 Task: Create a rule from the Recommended list, Task Added to this Project -> add SubTasks in the project AgileBoost with SubTasks Gather and Analyse Requirements , Design and Implement Solution , System Test and UAT , Release to Production / Go Live
Action: Mouse moved to (80, 289)
Screenshot: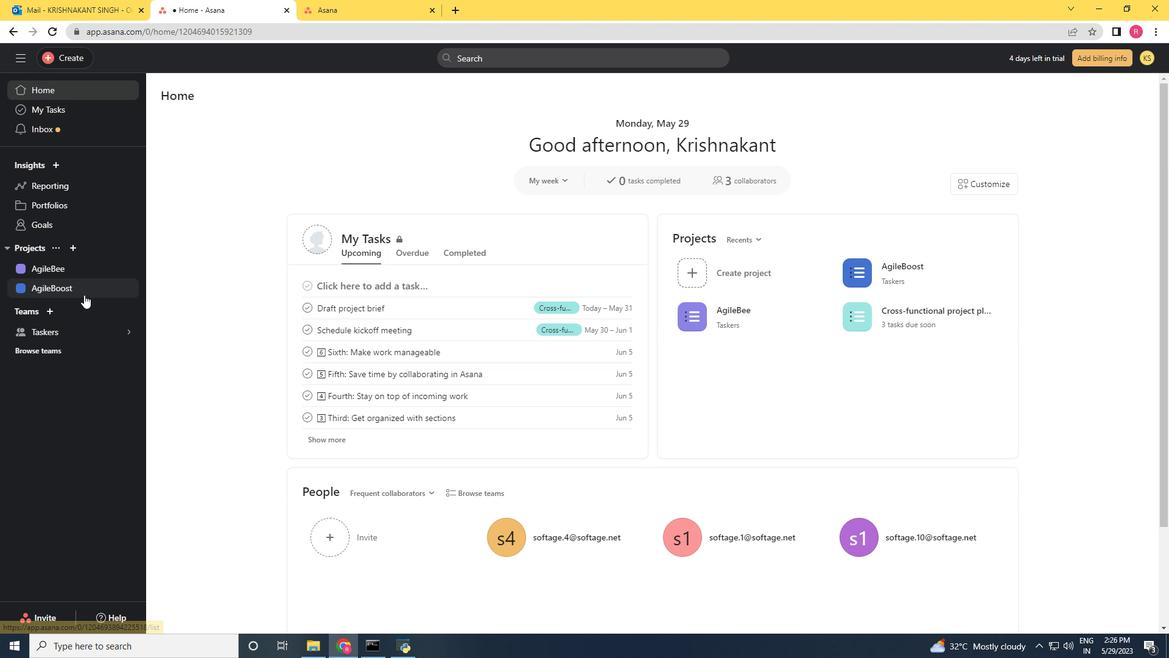 
Action: Mouse pressed left at (80, 289)
Screenshot: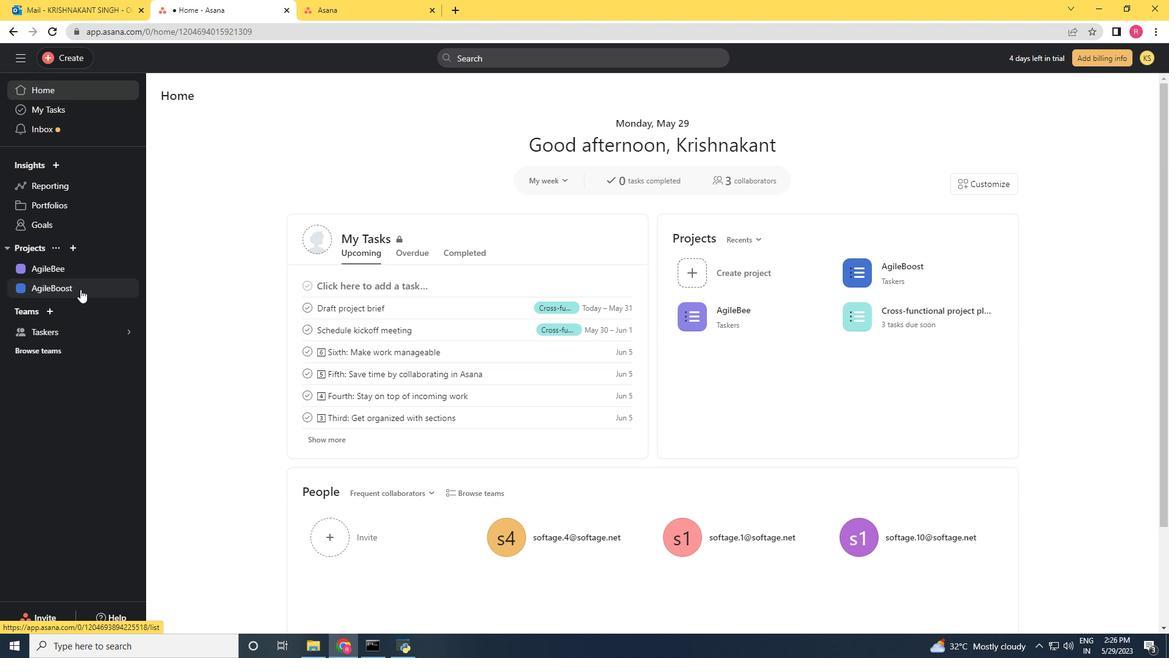 
Action: Mouse moved to (1124, 98)
Screenshot: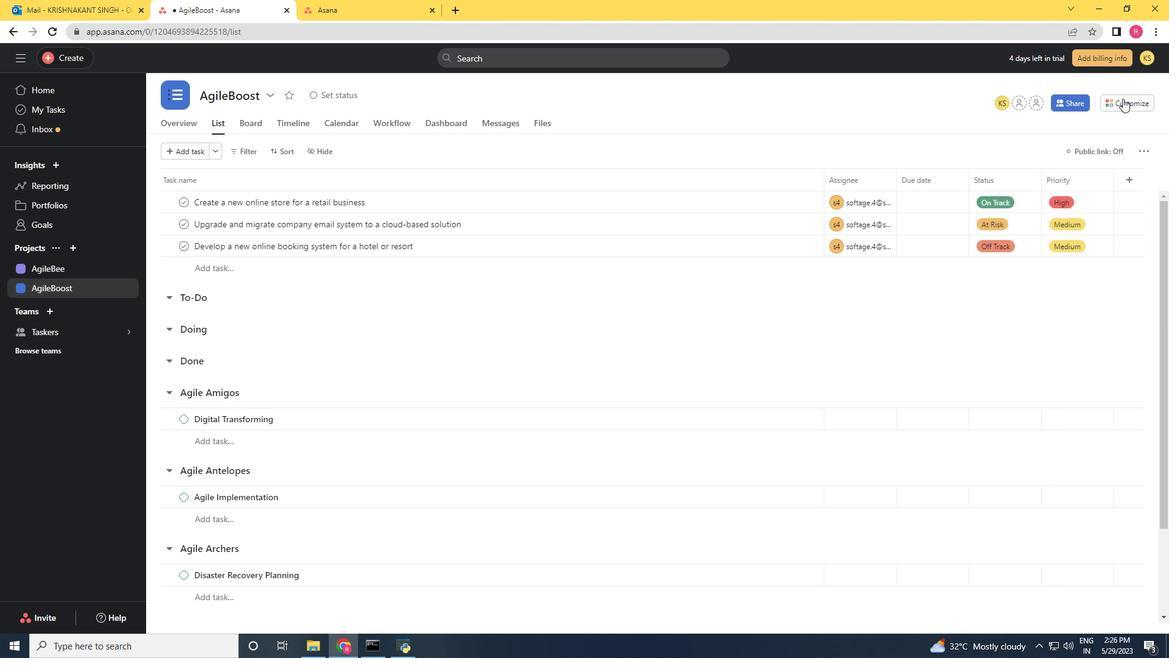 
Action: Mouse pressed left at (1124, 98)
Screenshot: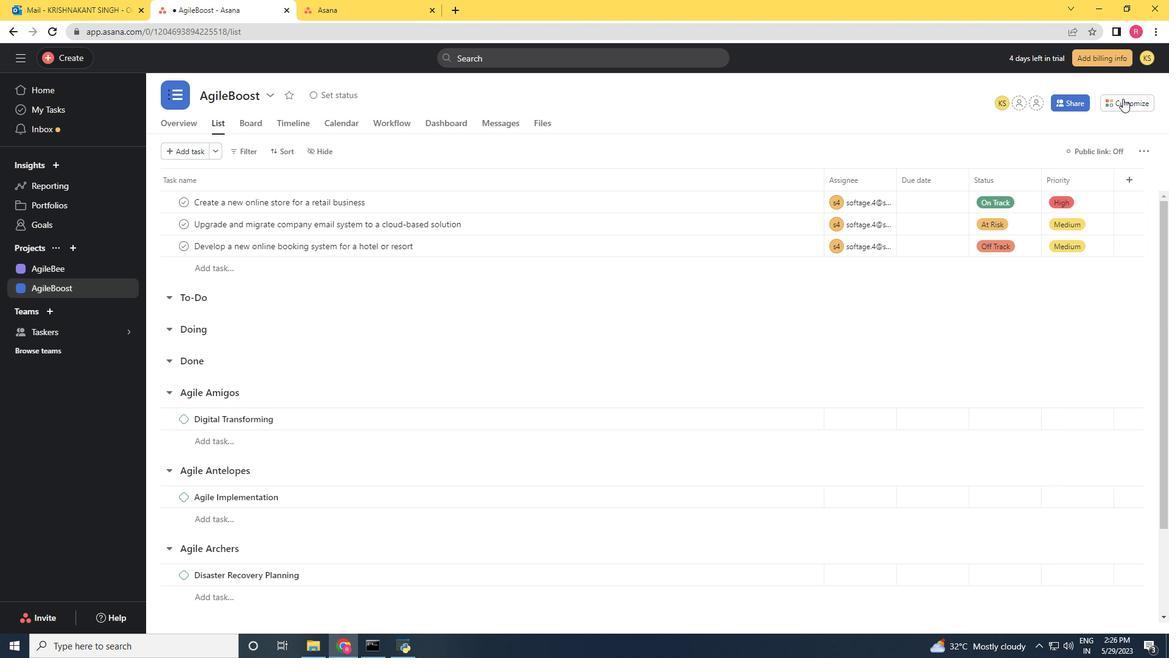 
Action: Mouse moved to (922, 264)
Screenshot: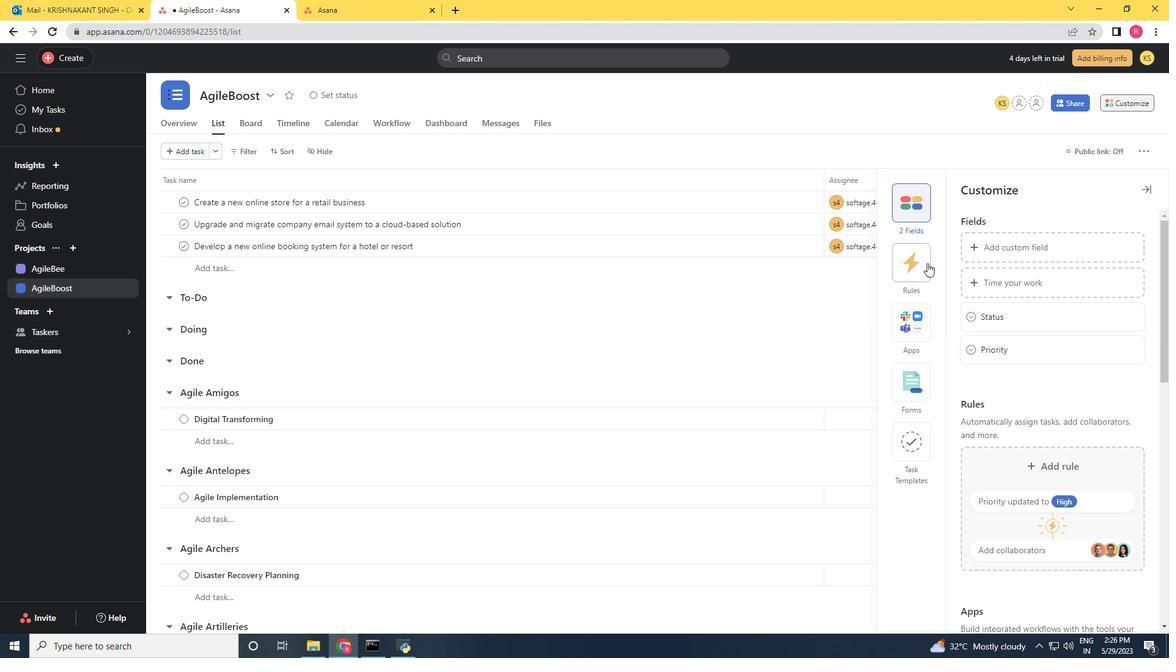 
Action: Mouse pressed left at (922, 264)
Screenshot: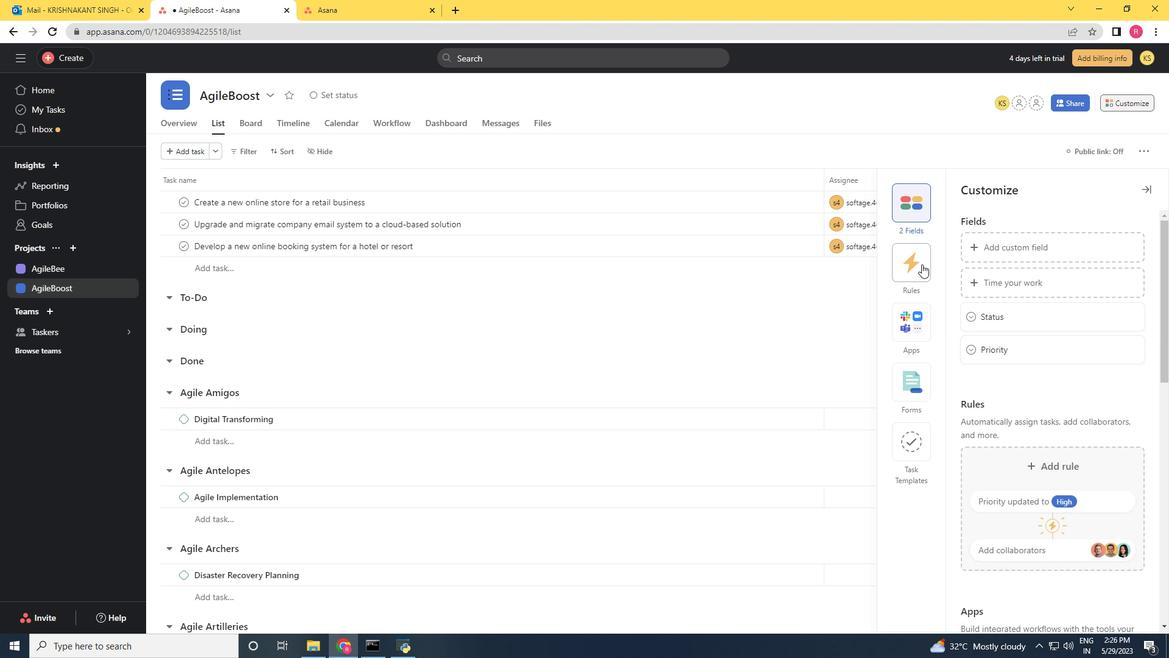 
Action: Mouse moved to (1024, 272)
Screenshot: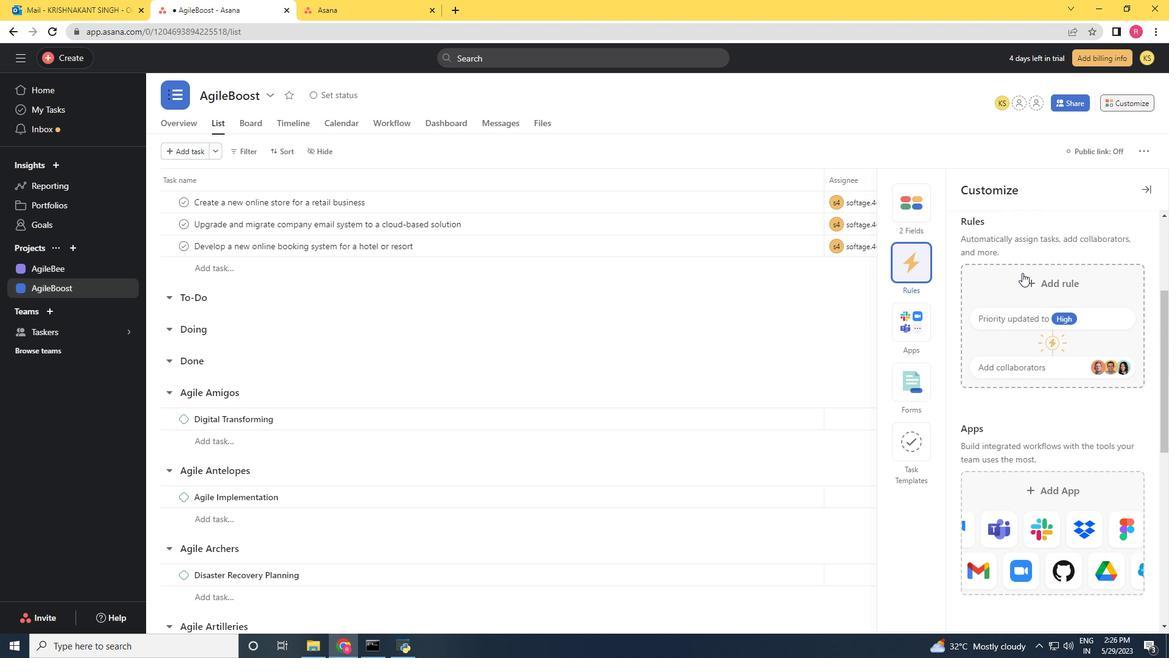 
Action: Mouse pressed left at (1024, 272)
Screenshot: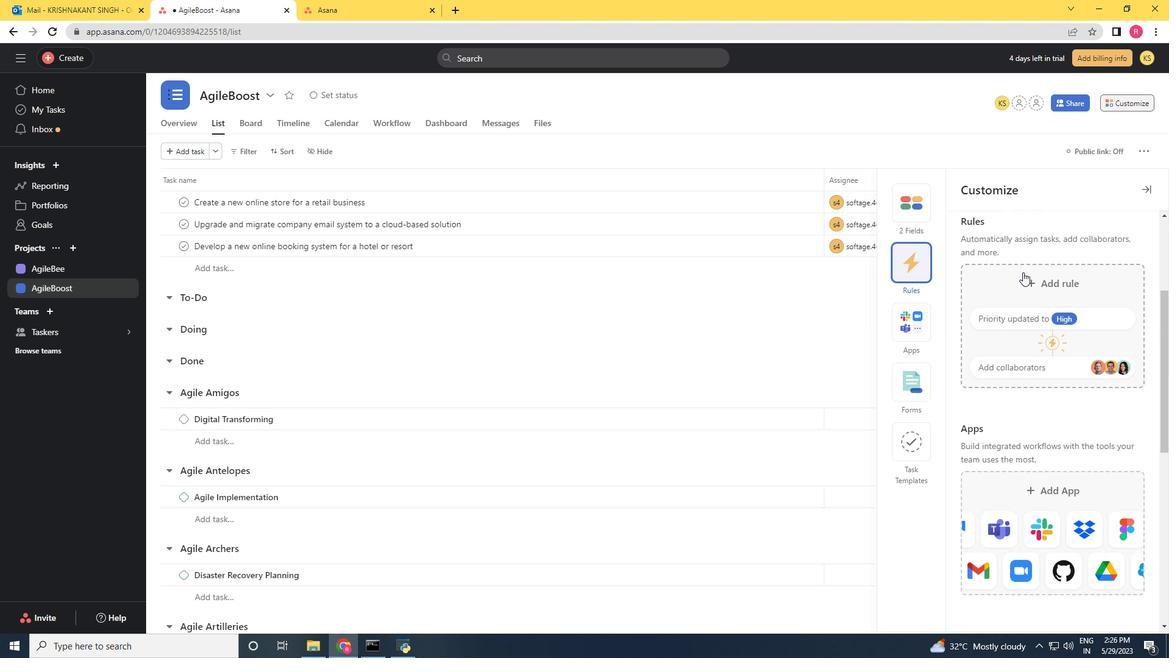 
Action: Mouse moved to (789, 199)
Screenshot: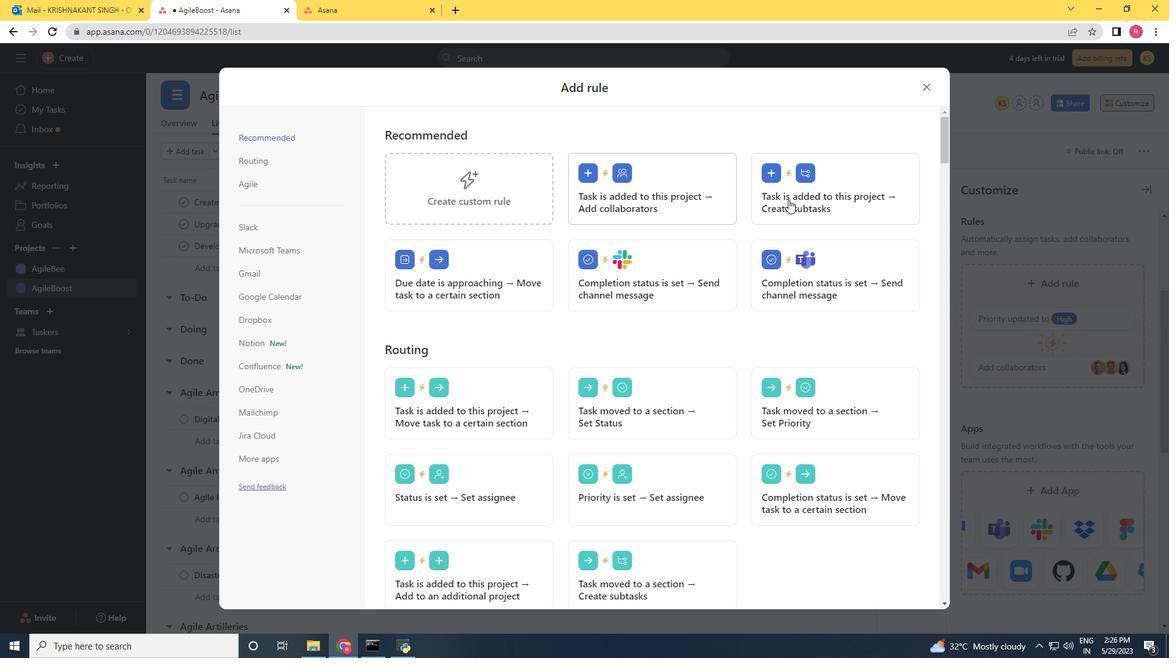 
Action: Mouse pressed left at (789, 199)
Screenshot: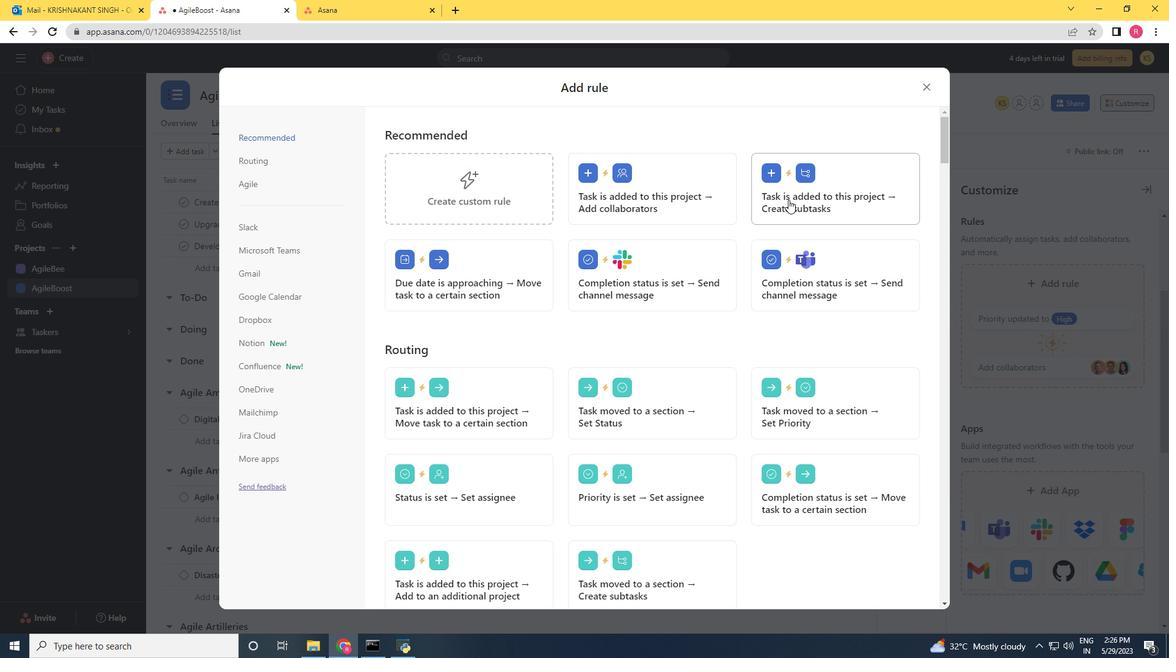 
Action: Key pressed <Key.shift>Gather<Key.space>and<Key.space><Key.shift>An<Key.caps_lock><Key.caps_lock><Key.caps_lock>A<Key.backspace><Key.caps_lock>alyse<Key.space><Key.shift>Requirments<Key.enter>
Screenshot: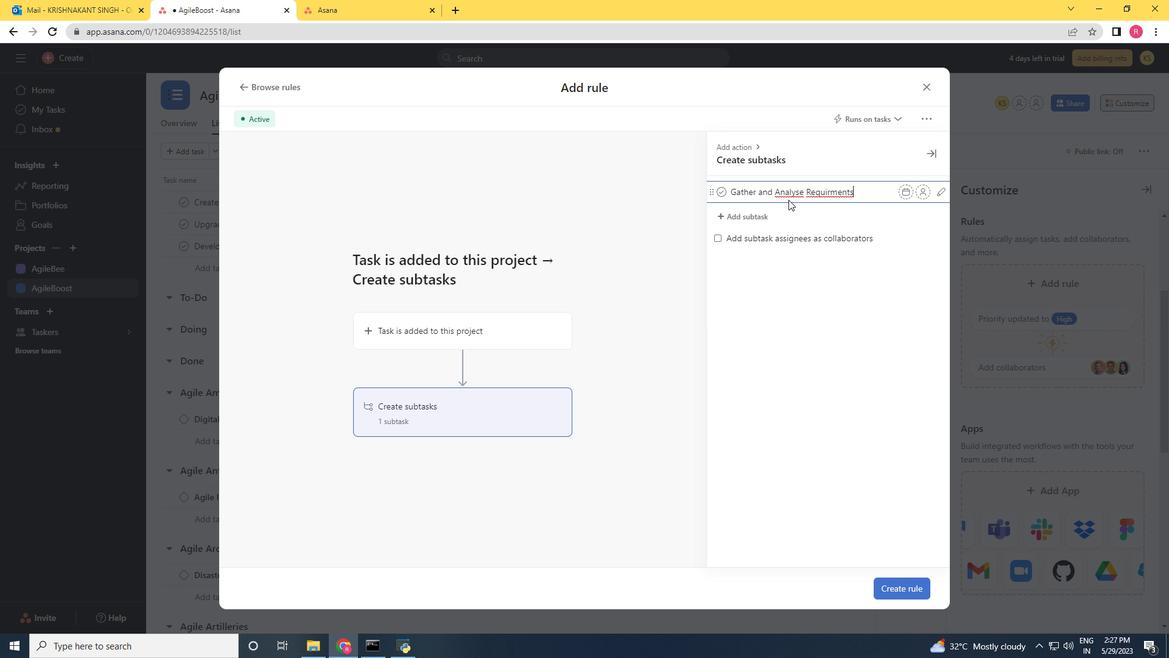 
Action: Mouse moved to (829, 194)
Screenshot: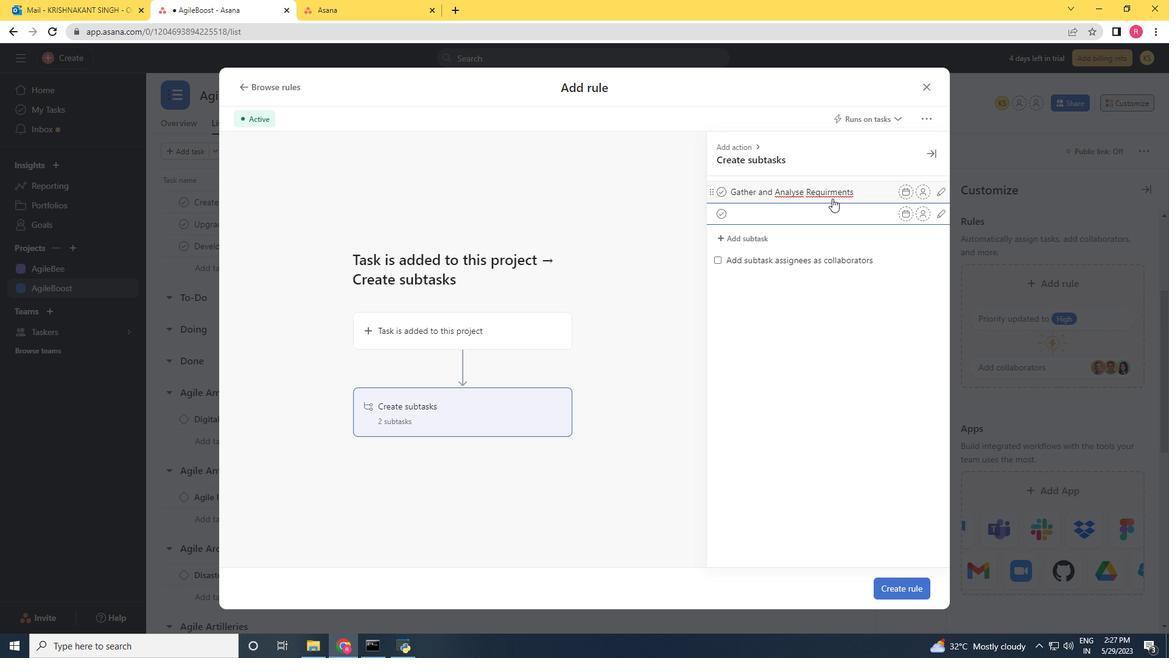 
Action: Mouse pressed left at (829, 194)
Screenshot: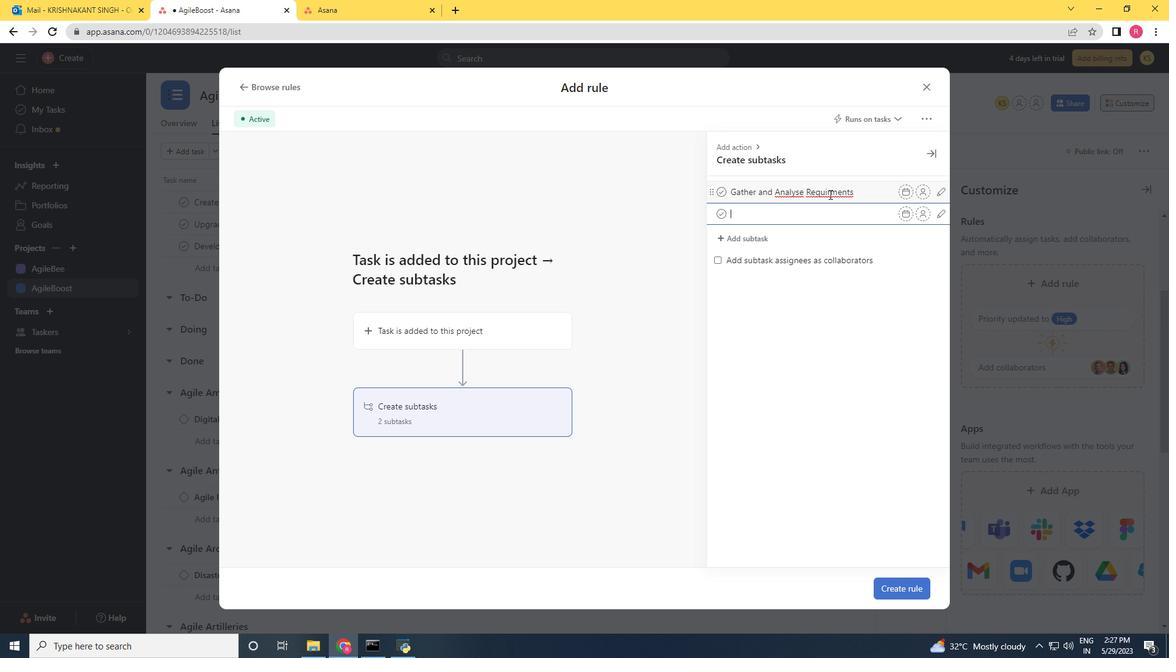 
Action: Mouse moved to (872, 194)
Screenshot: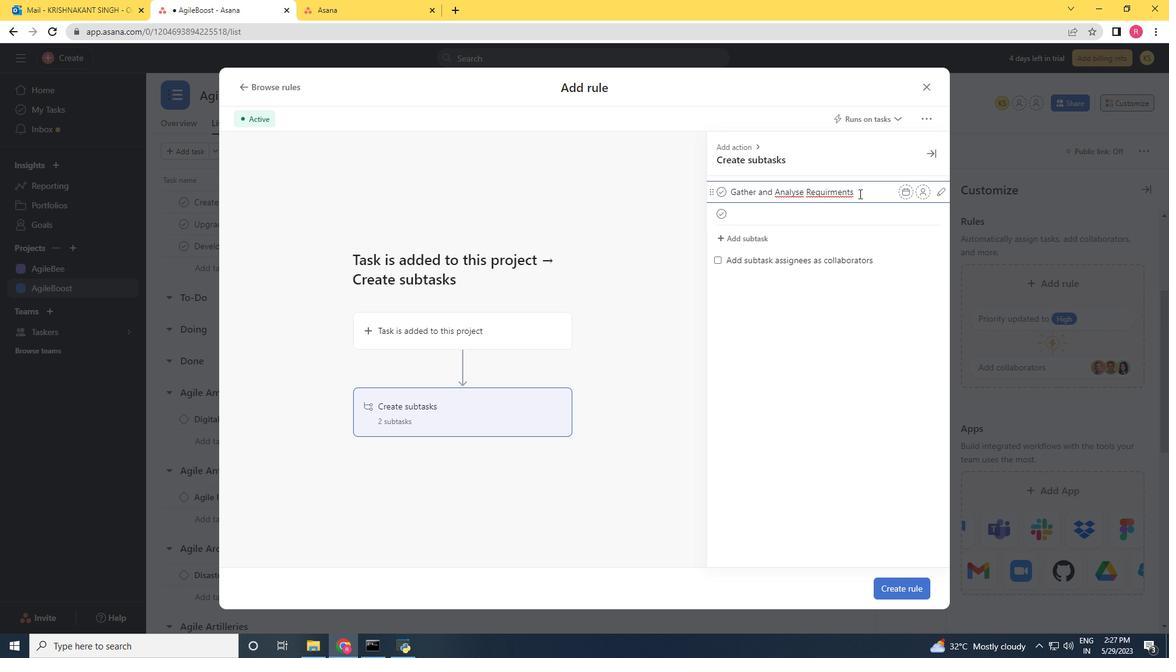 
Action: Mouse pressed left at (872, 194)
Screenshot: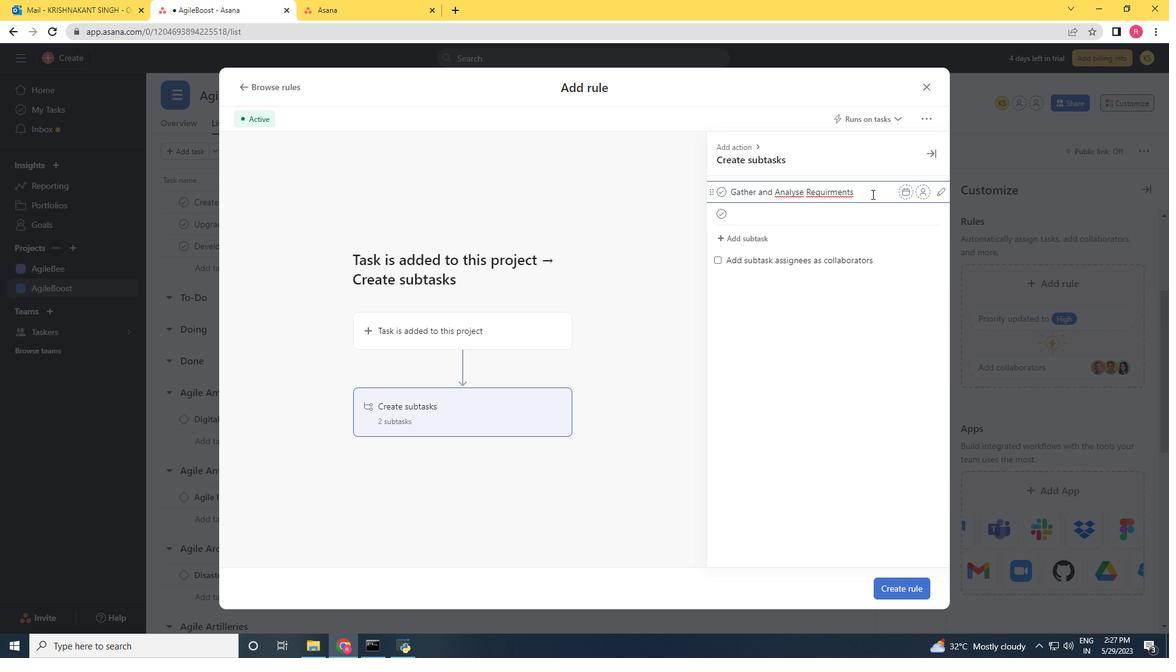 
Action: Key pressed <Key.left><Key.left><Key.left><Key.left><Key.left><Key.left><Key.left><Key.left><Key.left><Key.left><Key.left><Key.left><Key.left><Key.left><Key.left><Key.right><Key.right><Key.right><Key.right><Key.right><Key.right><Key.right><Key.right><Key.right><Key.right>e<Key.right><Key.right><Key.right><Key.right><Key.right><Key.right><Key.right><Key.right>
Screenshot: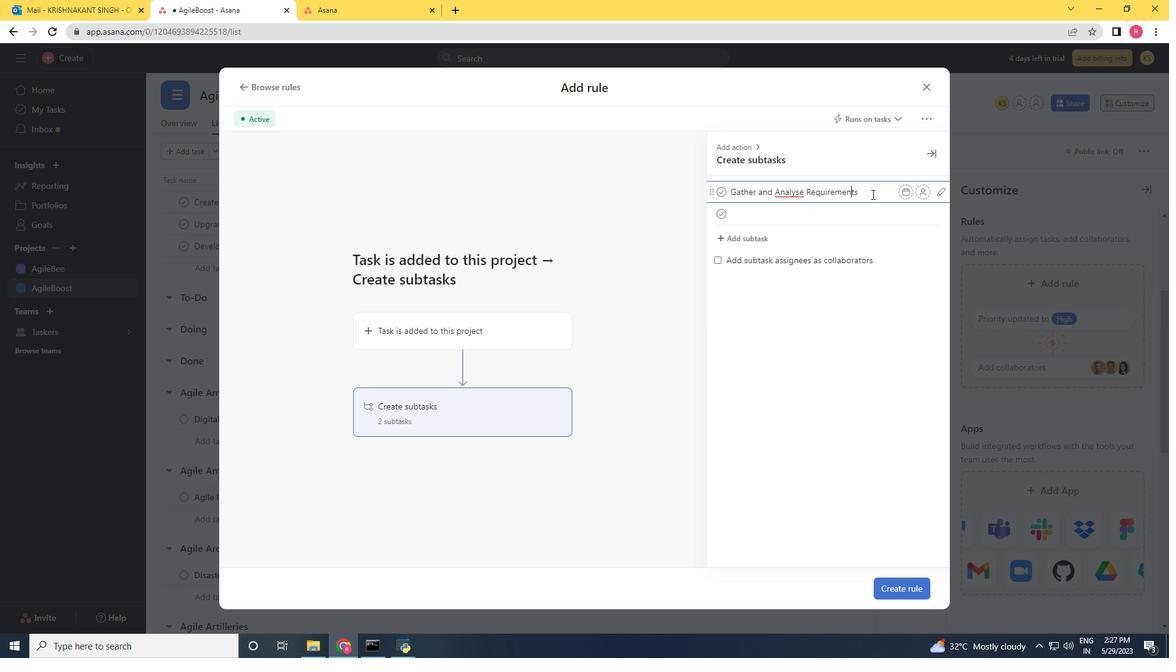 
Action: Mouse moved to (878, 198)
Screenshot: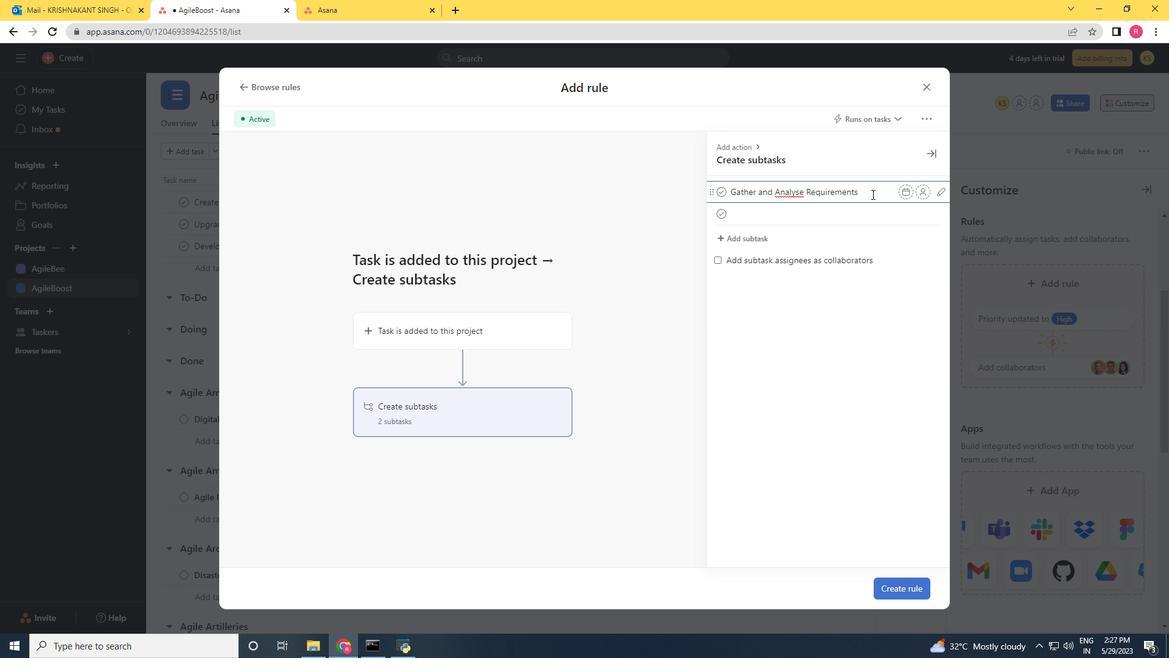 
Action: Mouse scrolled (878, 198) with delta (0, 0)
Screenshot: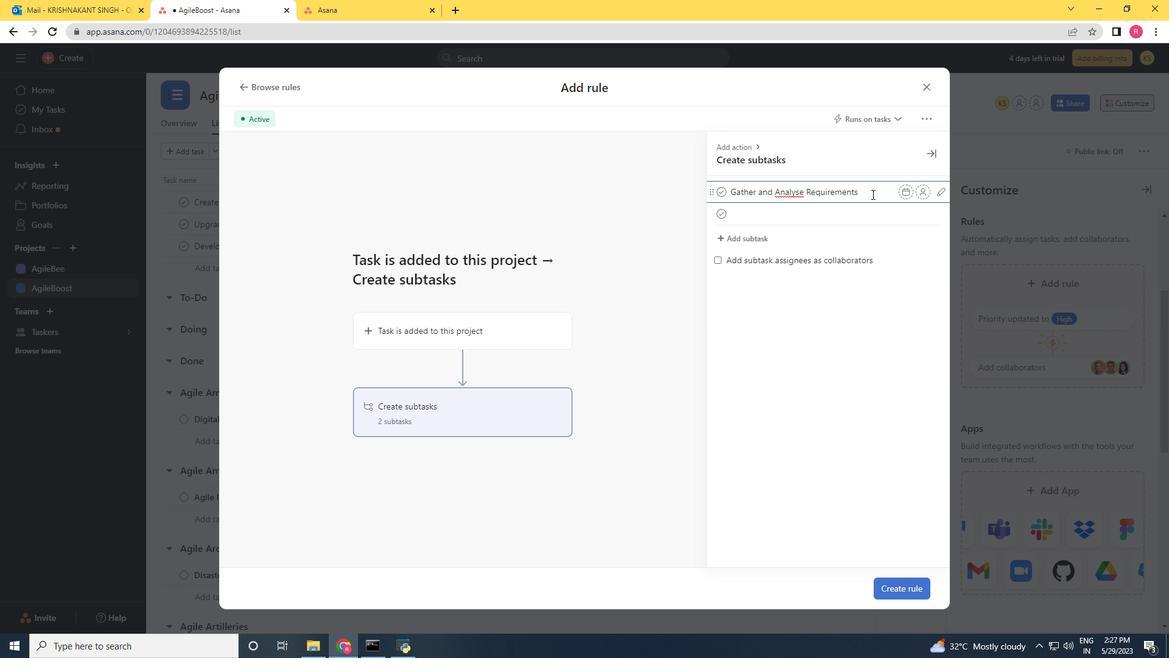 
Action: Mouse moved to (849, 219)
Screenshot: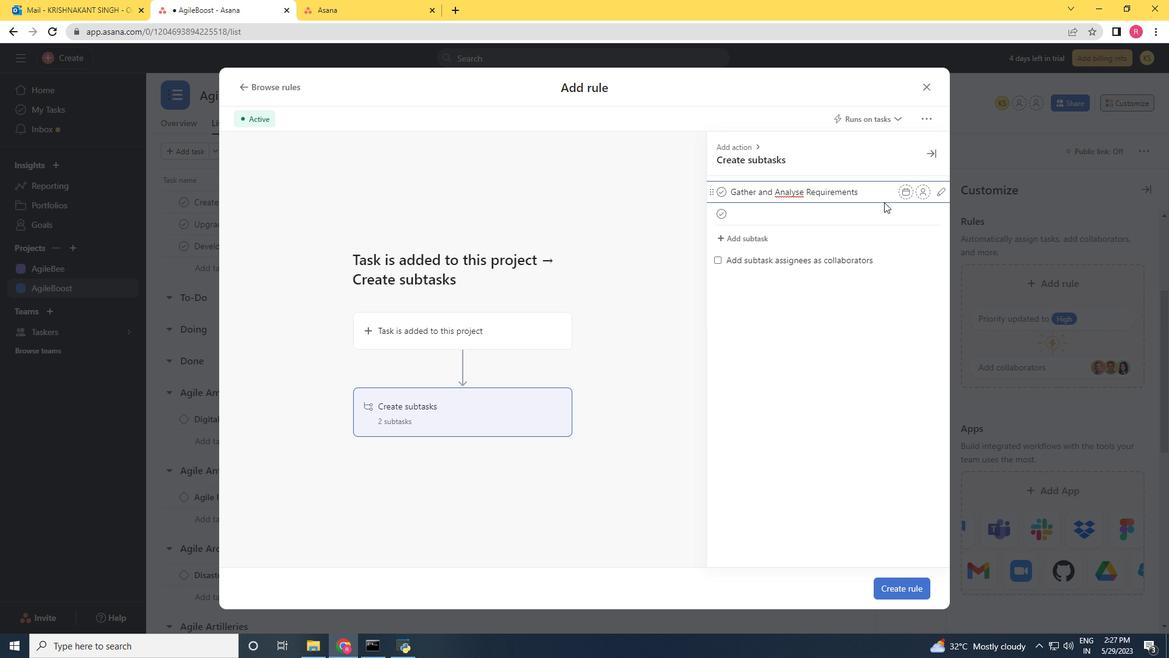 
Action: Mouse pressed left at (849, 219)
Screenshot: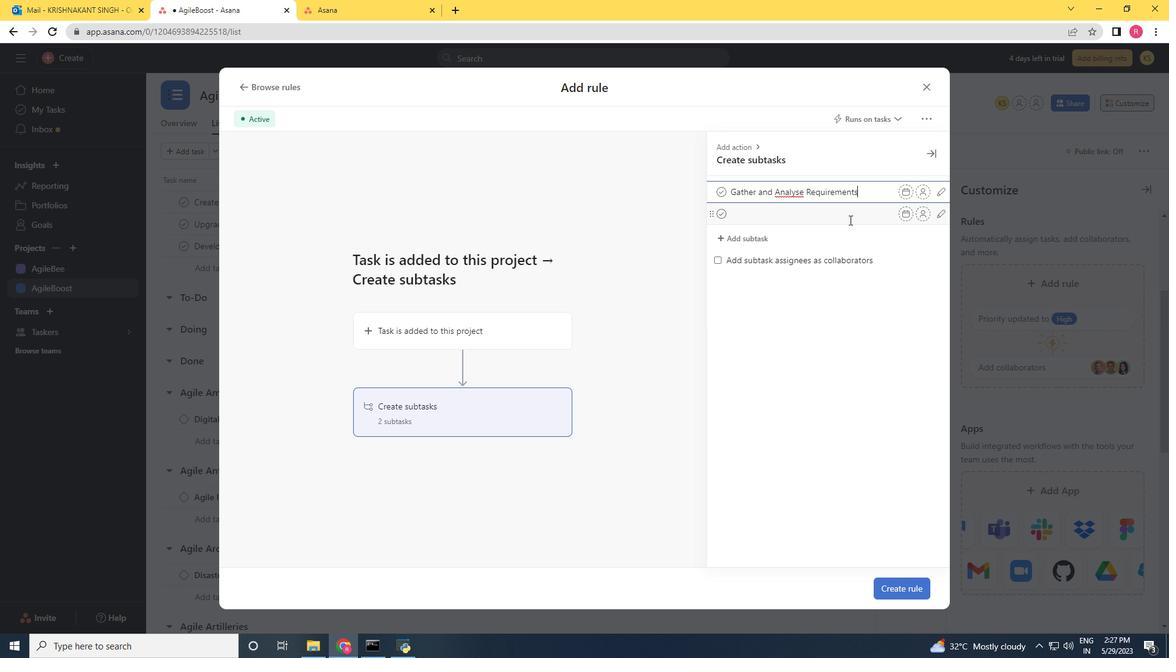 
Action: Key pressed <Key.shift>Design<Key.space>and<Key.space><Key.shift>Implement<Key.space><Key.shift>Solutiom<Key.backspace>n<Key.space><Key.enter><Key.shift>System<Key.space><Key.shift>test<Key.space><Key.backspace><Key.backspace><Key.backspace><Key.backspace><Key.backspace><Key.shift>Test<Key.space><Key.shift>U<Key.shift>AT<Key.space><Key.enter><Key.shift>Relea<Key.backspace><Key.caps_lock>S<Key.backspace><Key.caps_lock>ss<Key.backspace>e<Key.backspace><Key.backspace><Key.backspace>ease<Key.space>to<Key.space><Key.shift>Production<Key.space>/<Key.space><Key.shift>Go<Key.space><Key.shift>Live<Key.enter>
Screenshot: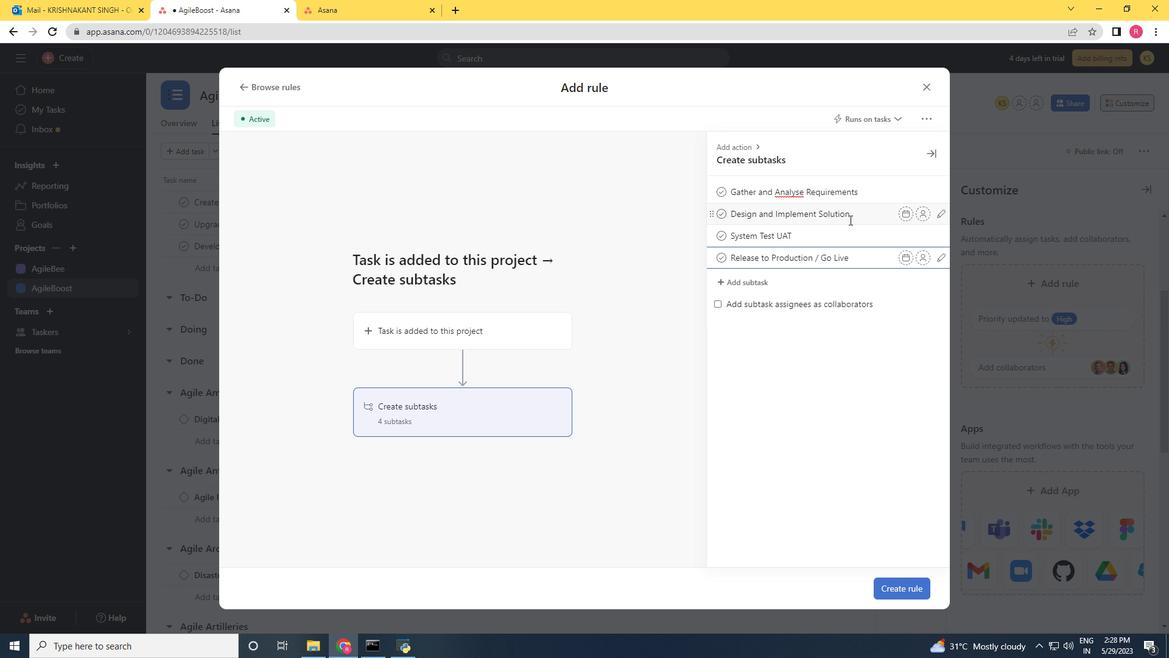 
Action: Mouse moved to (904, 579)
Screenshot: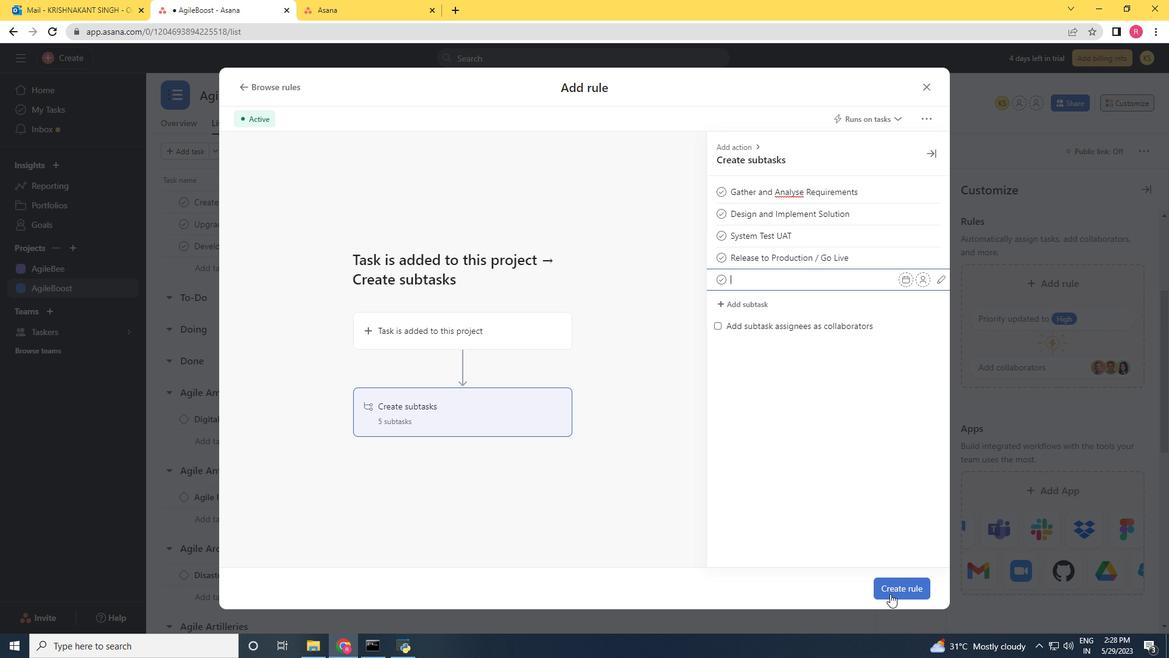 
Action: Mouse pressed left at (904, 579)
Screenshot: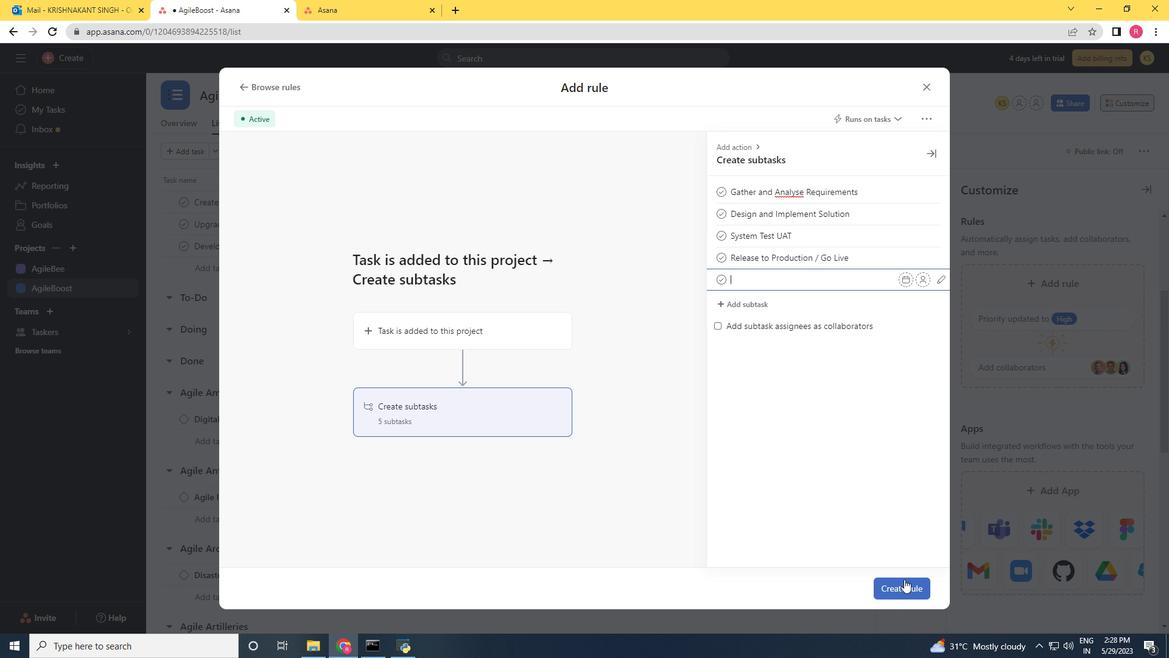 
